 Task: Open Card Card0000000228 in Board Board0000000057 in Workspace WS0000000019 in Trello. Add Member Email0000000076 to Card Card0000000228 in Board Board0000000057 in Workspace WS0000000019 in Trello. Add Red Label titled Label0000000228 to Card Card0000000228 in Board Board0000000057 in Workspace WS0000000019 in Trello. Add Checklist CL0000000228 to Card Card0000000228 in Board Board0000000057 in Workspace WS0000000019 in Trello. Add Dates with Start Date as Nov 01 2023 and Due Date as Nov 30 2023 to Card Card0000000228 in Board Board0000000057 in Workspace WS0000000019 in Trello
Action: Mouse moved to (533, 567)
Screenshot: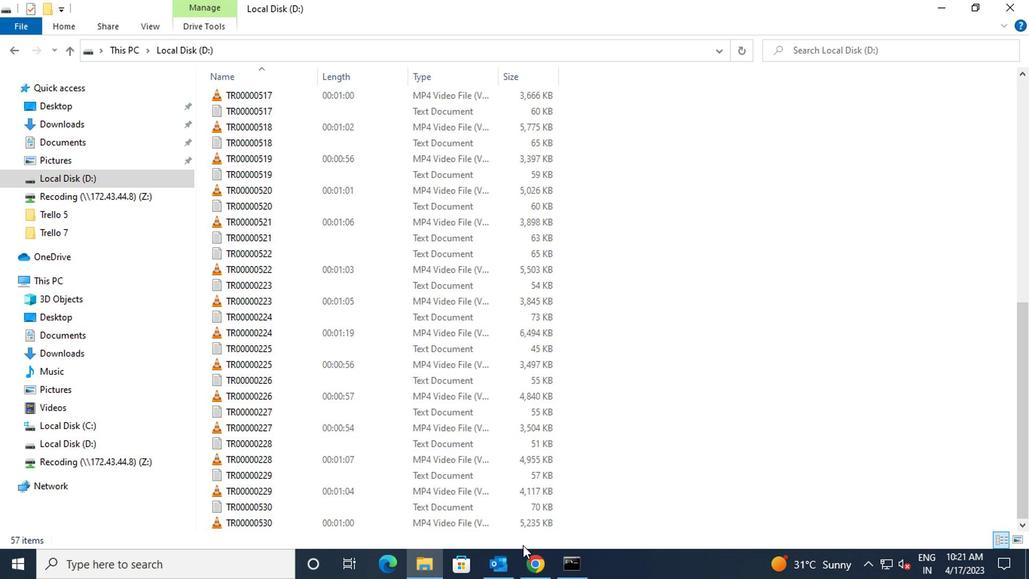 
Action: Mouse pressed left at (533, 567)
Screenshot: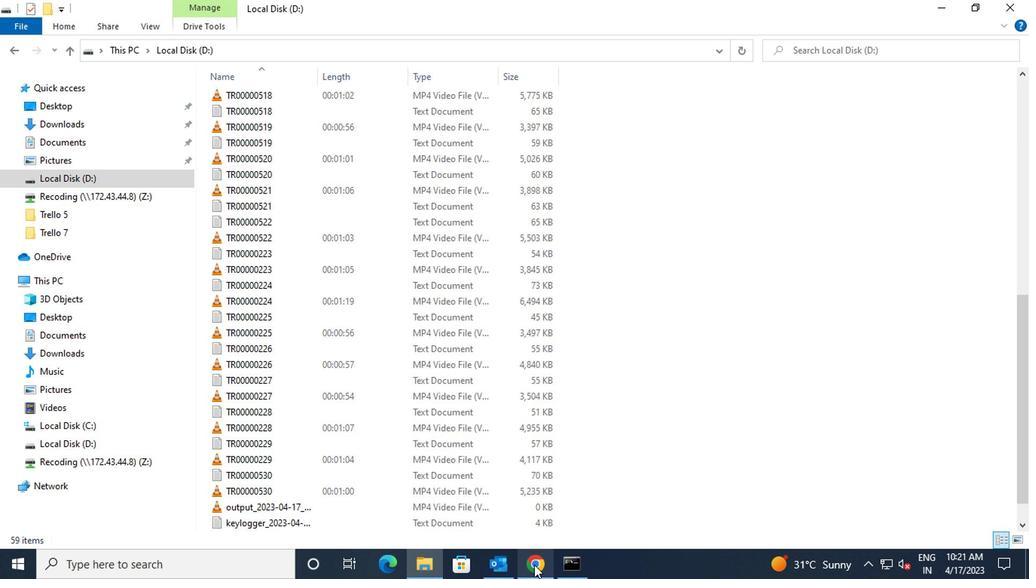 
Action: Mouse moved to (388, 471)
Screenshot: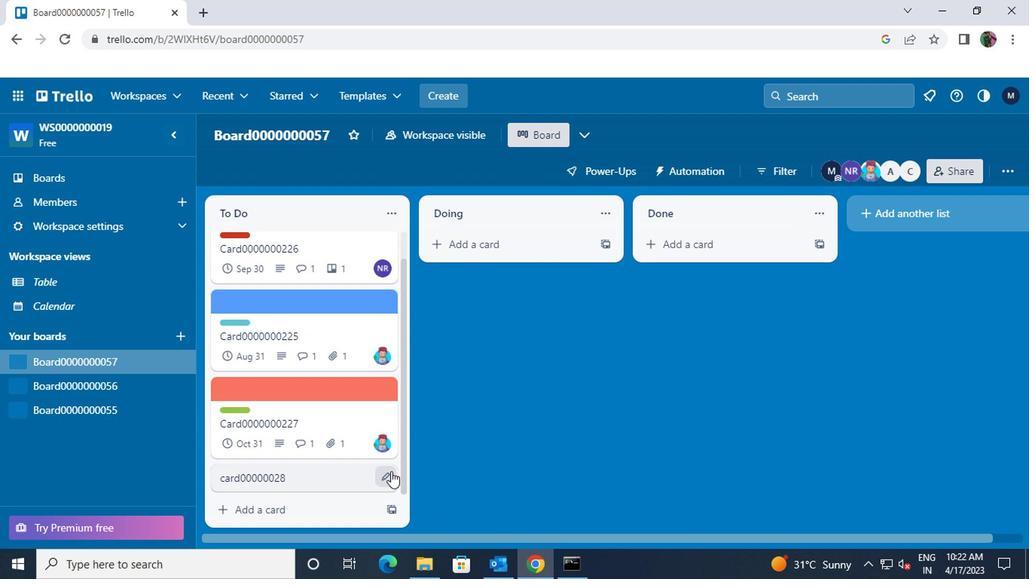 
Action: Mouse pressed left at (388, 471)
Screenshot: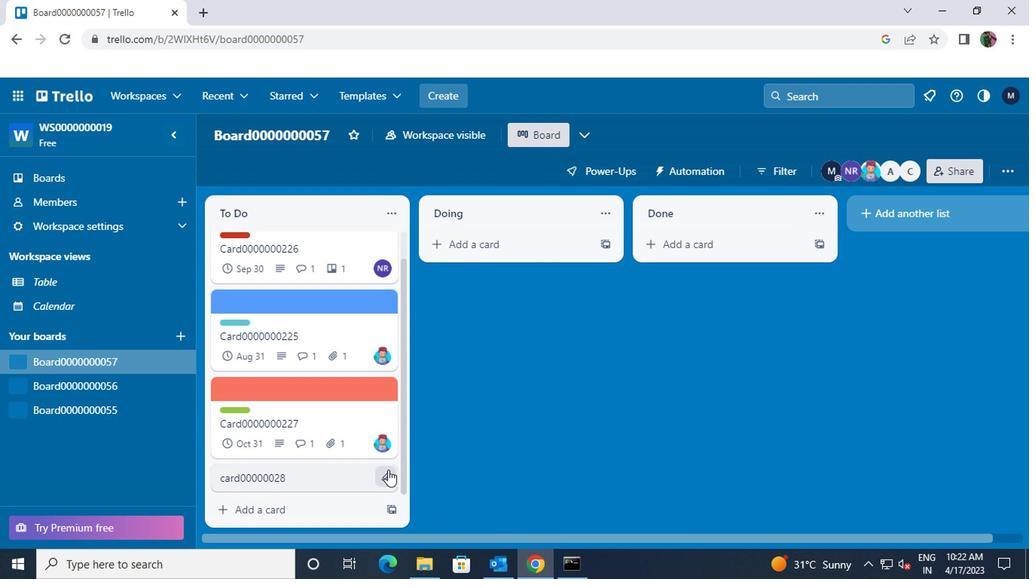 
Action: Mouse moved to (428, 343)
Screenshot: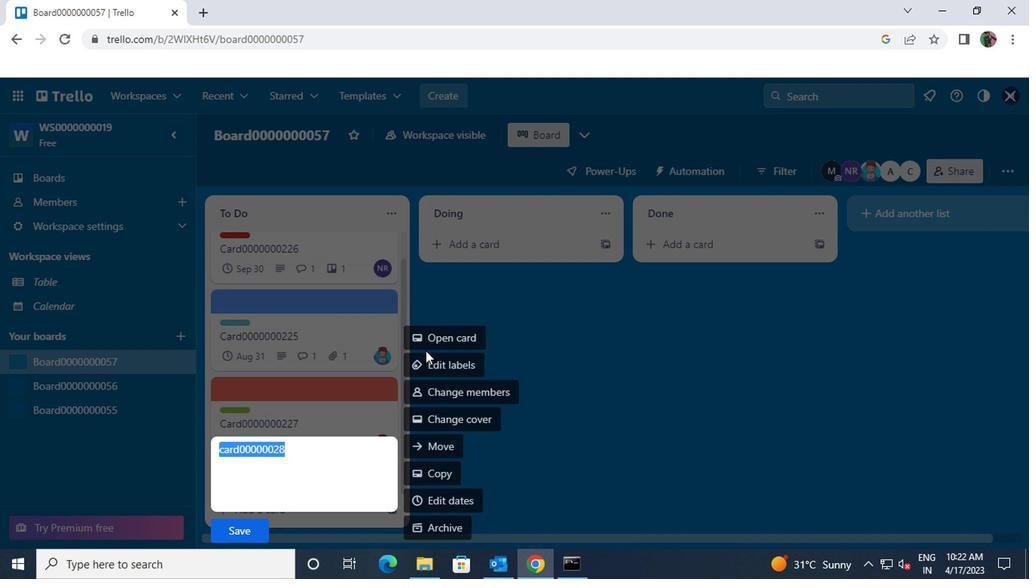 
Action: Mouse pressed left at (428, 343)
Screenshot: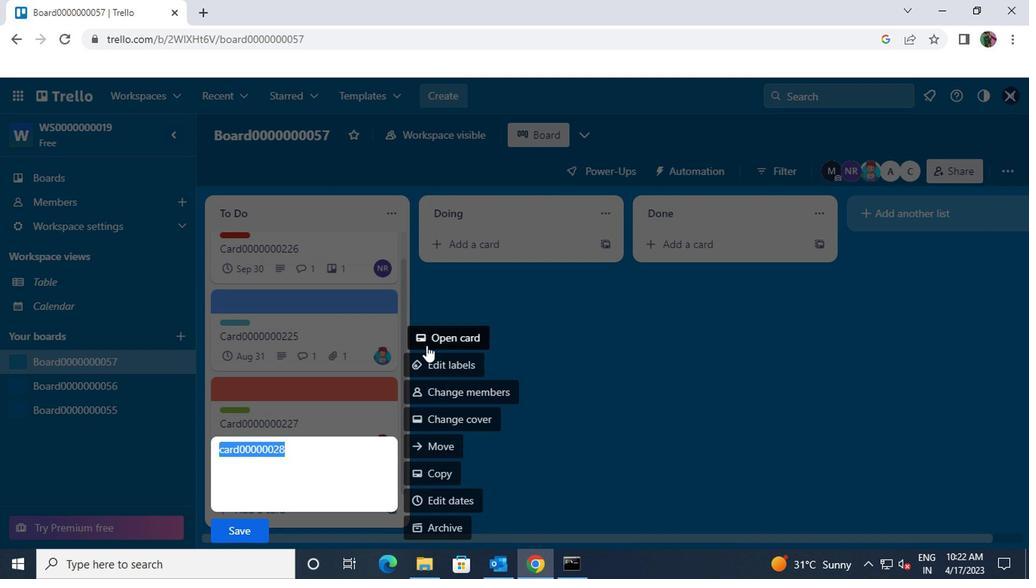 
Action: Mouse moved to (679, 205)
Screenshot: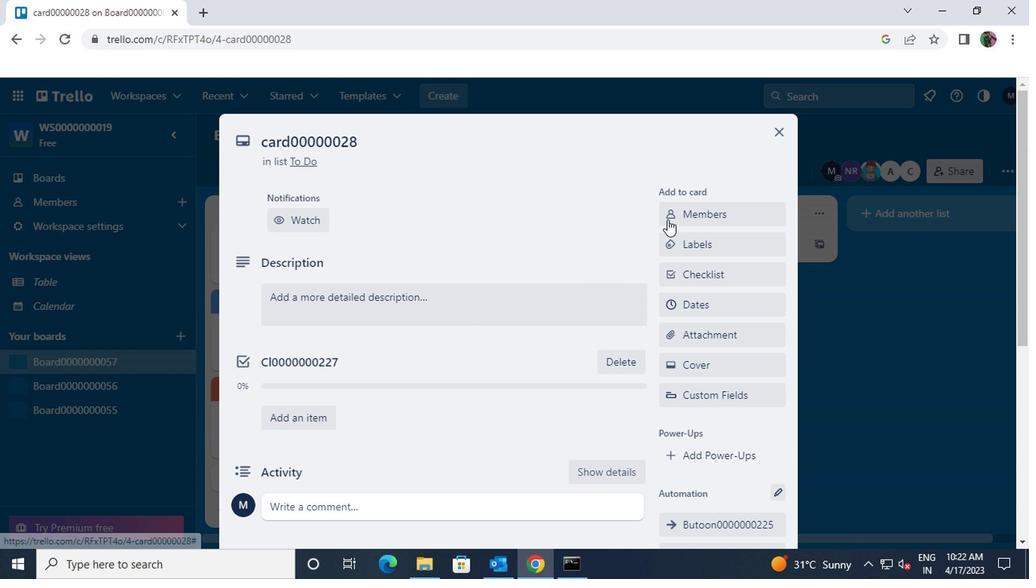
Action: Mouse pressed left at (679, 205)
Screenshot: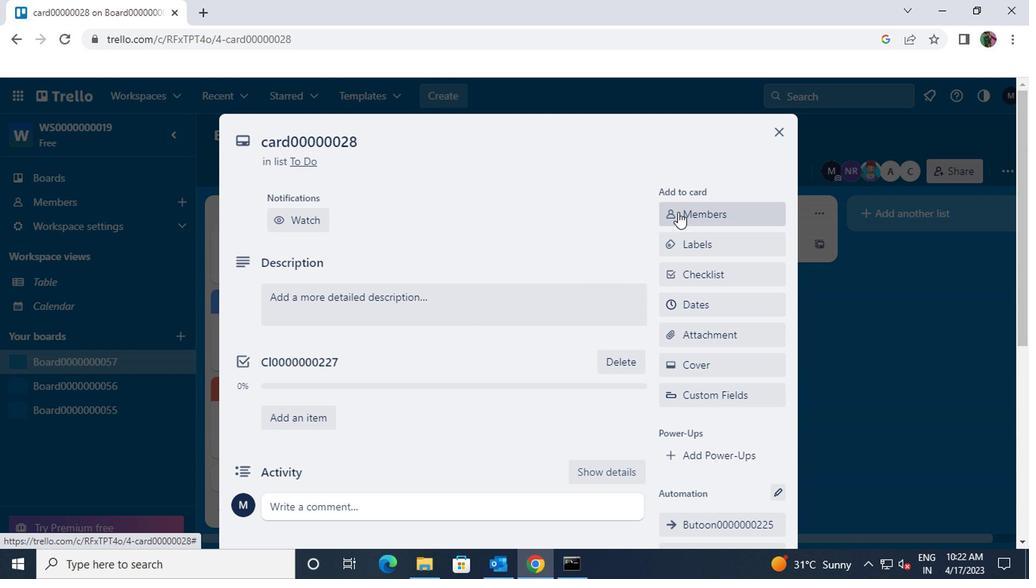 
Action: Key pressed carstreet791<Key.shift>@GMAIL.COM
Screenshot: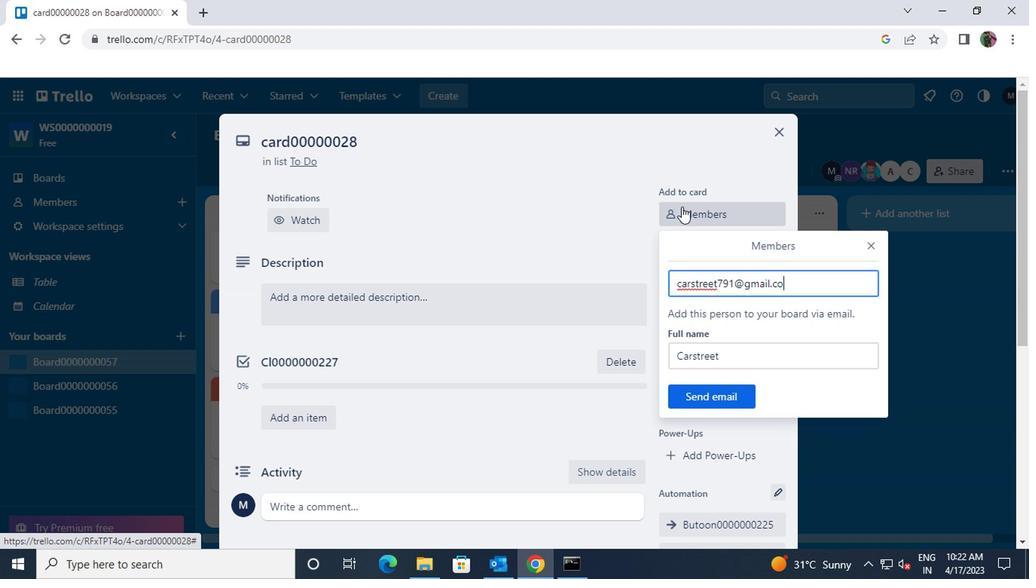 
Action: Mouse moved to (707, 395)
Screenshot: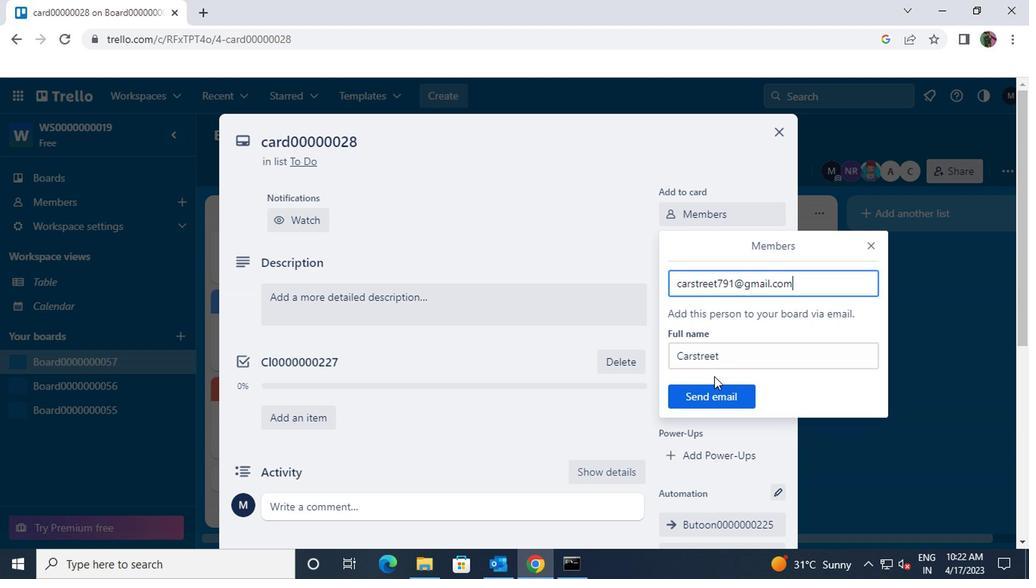 
Action: Mouse pressed left at (707, 395)
Screenshot: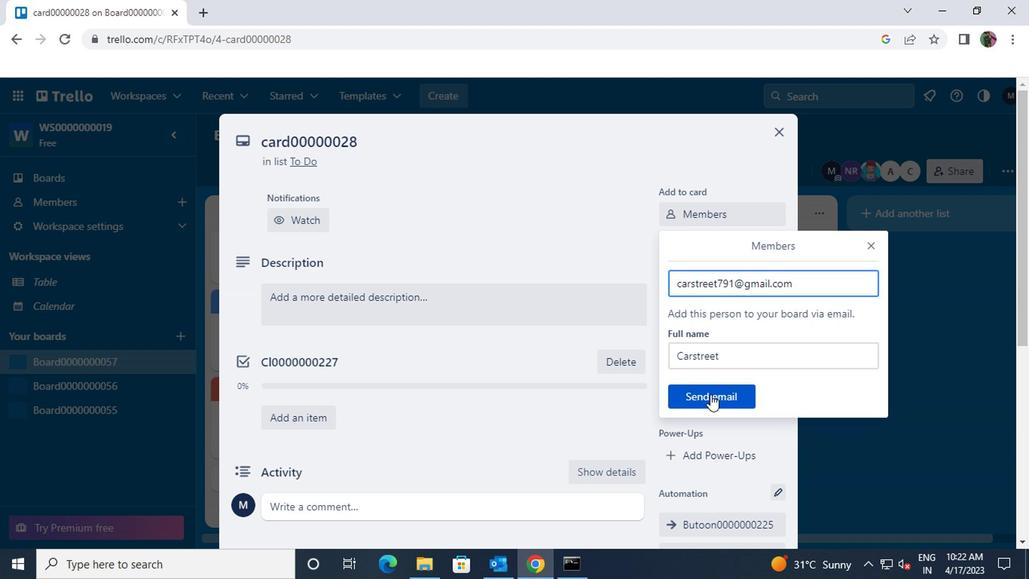 
Action: Mouse moved to (714, 246)
Screenshot: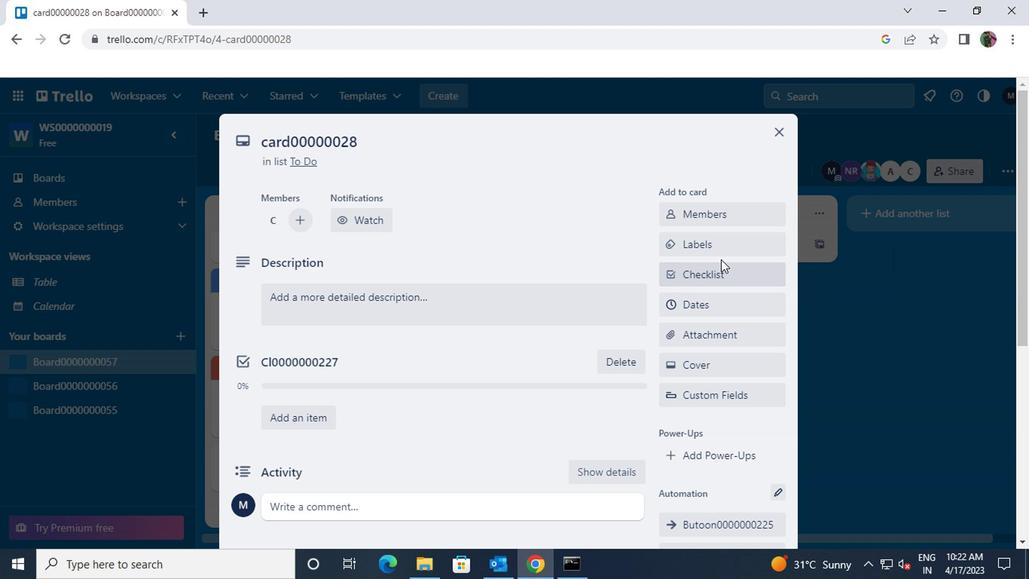 
Action: Mouse pressed left at (714, 246)
Screenshot: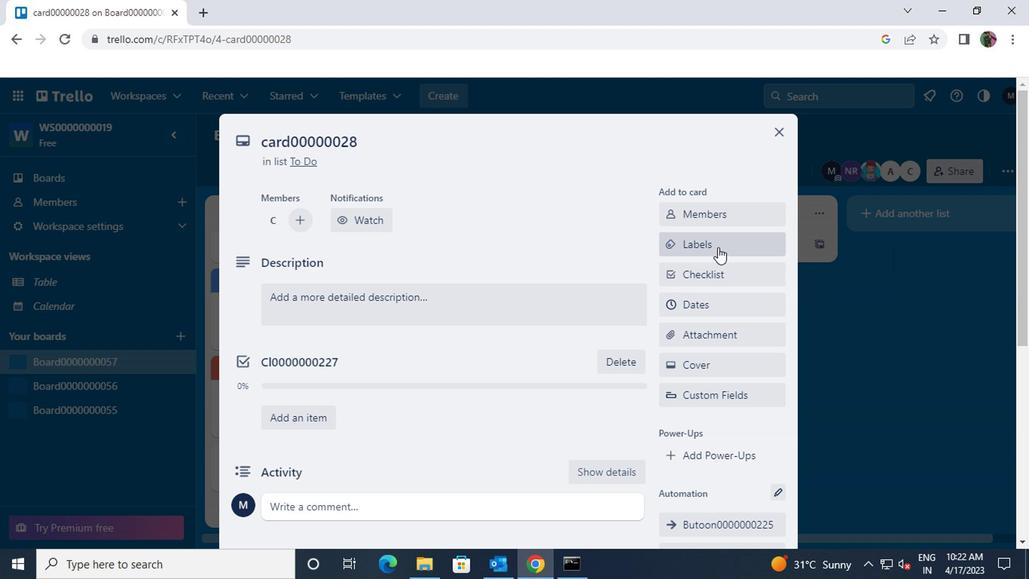 
Action: Mouse moved to (715, 257)
Screenshot: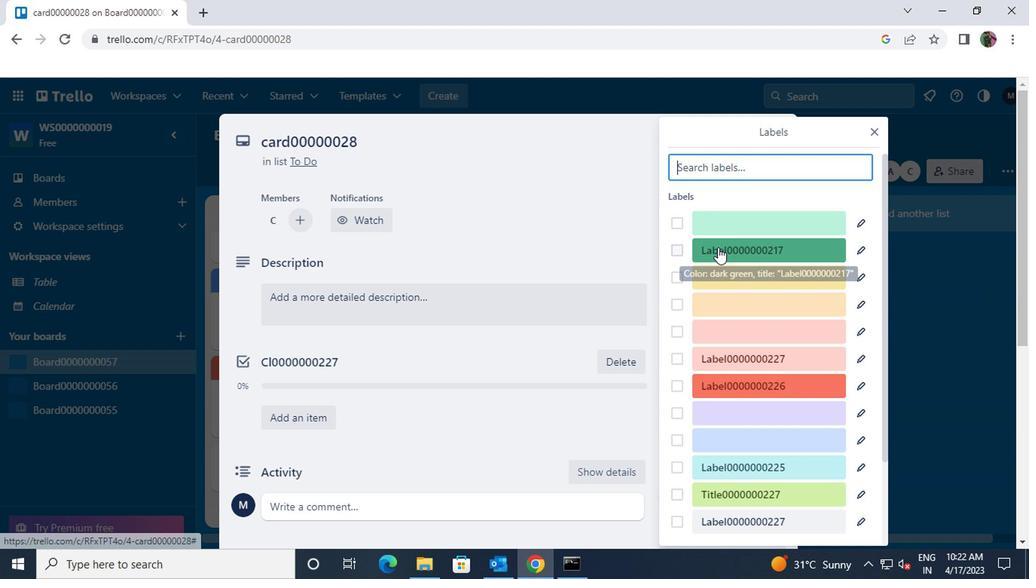 
Action: Mouse scrolled (715, 256) with delta (0, 0)
Screenshot: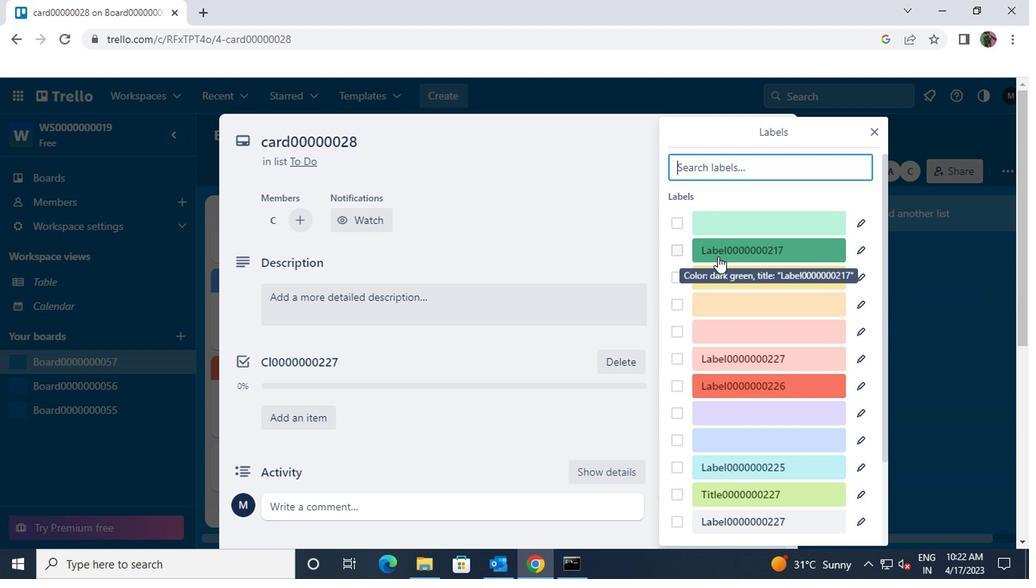 
Action: Mouse moved to (715, 257)
Screenshot: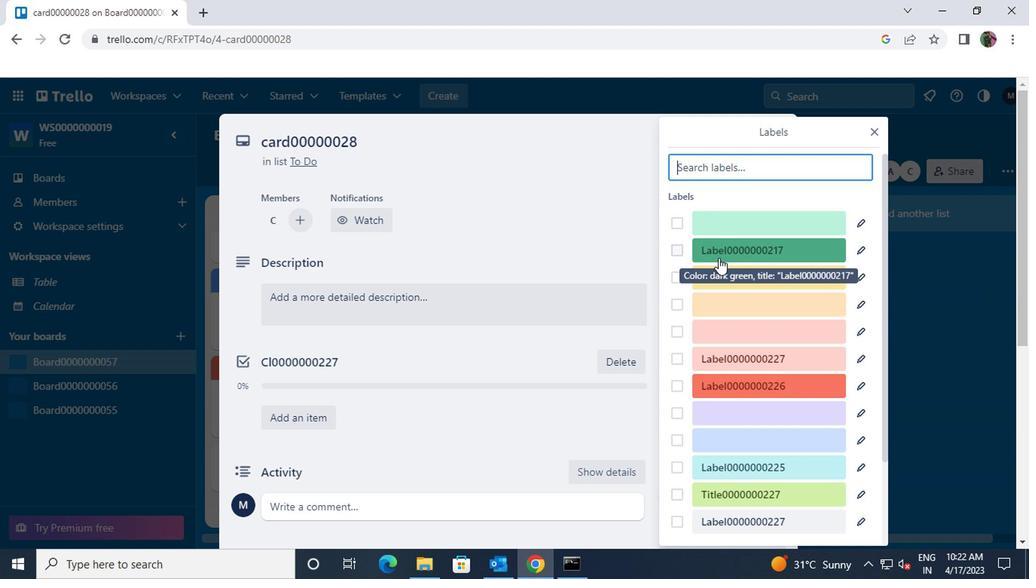 
Action: Mouse scrolled (715, 256) with delta (0, 0)
Screenshot: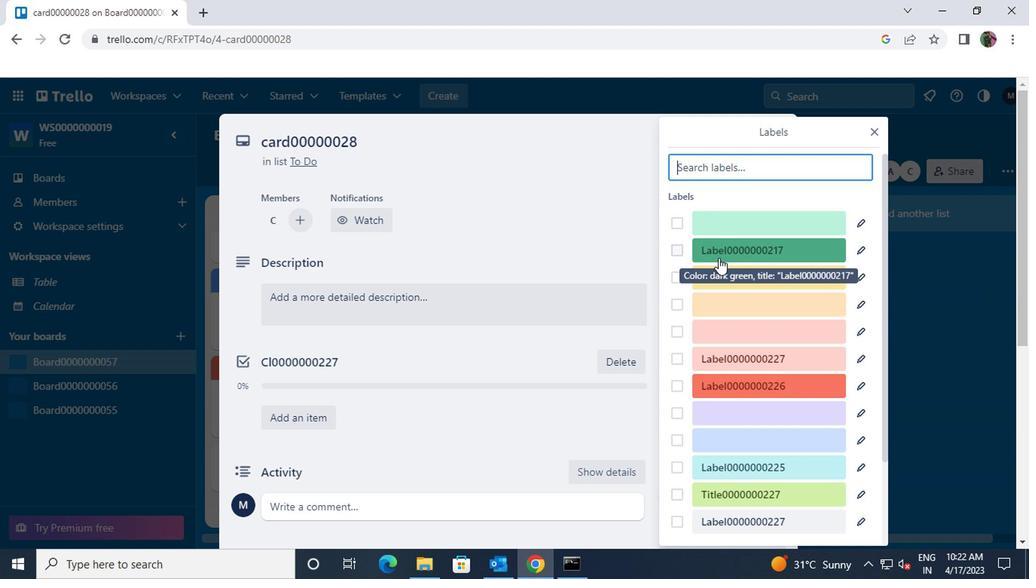 
Action: Mouse moved to (719, 264)
Screenshot: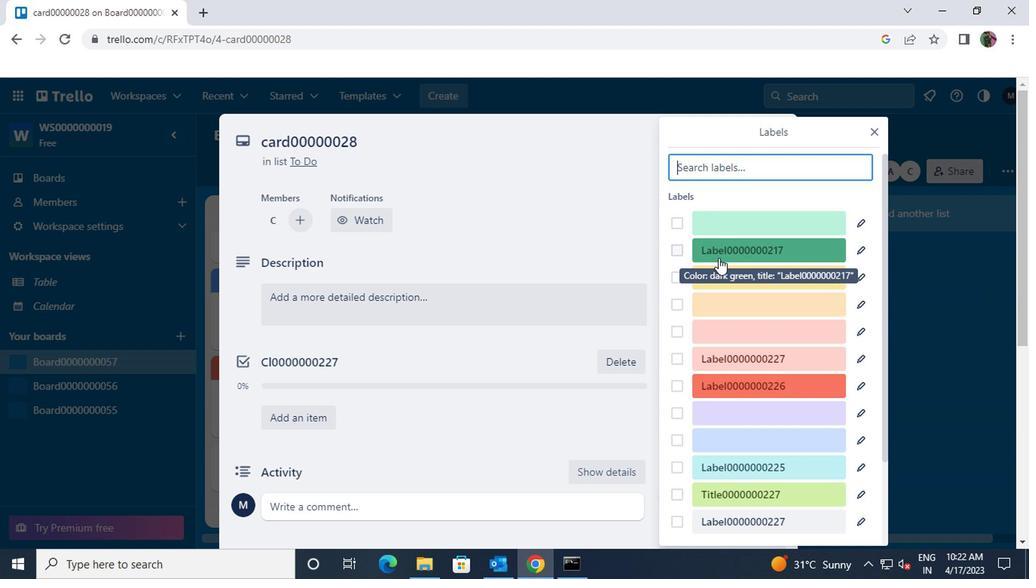 
Action: Mouse scrolled (719, 263) with delta (0, 0)
Screenshot: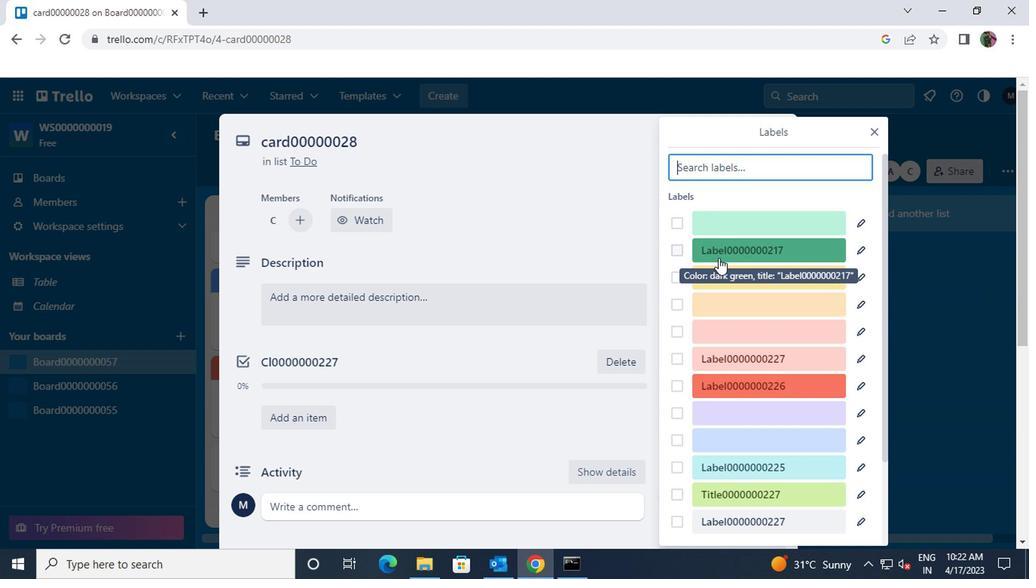 
Action: Mouse moved to (720, 264)
Screenshot: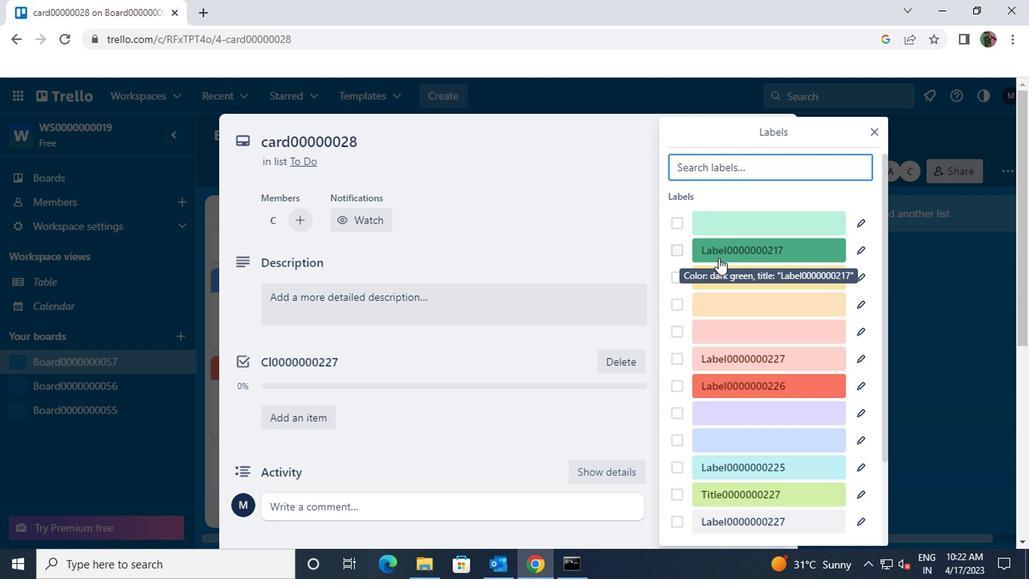
Action: Mouse scrolled (720, 263) with delta (0, 0)
Screenshot: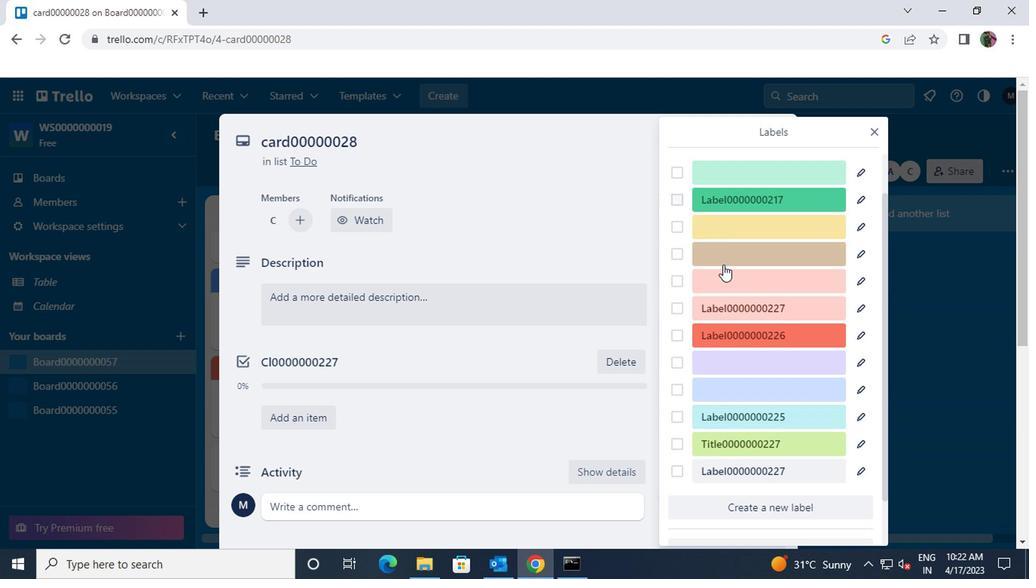 
Action: Mouse scrolled (720, 263) with delta (0, 0)
Screenshot: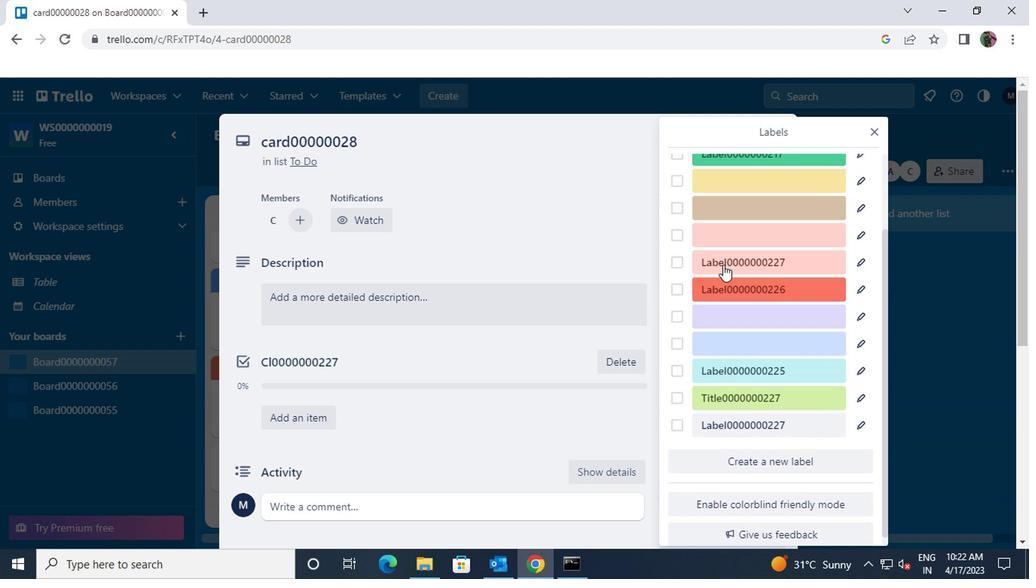 
Action: Mouse moved to (764, 454)
Screenshot: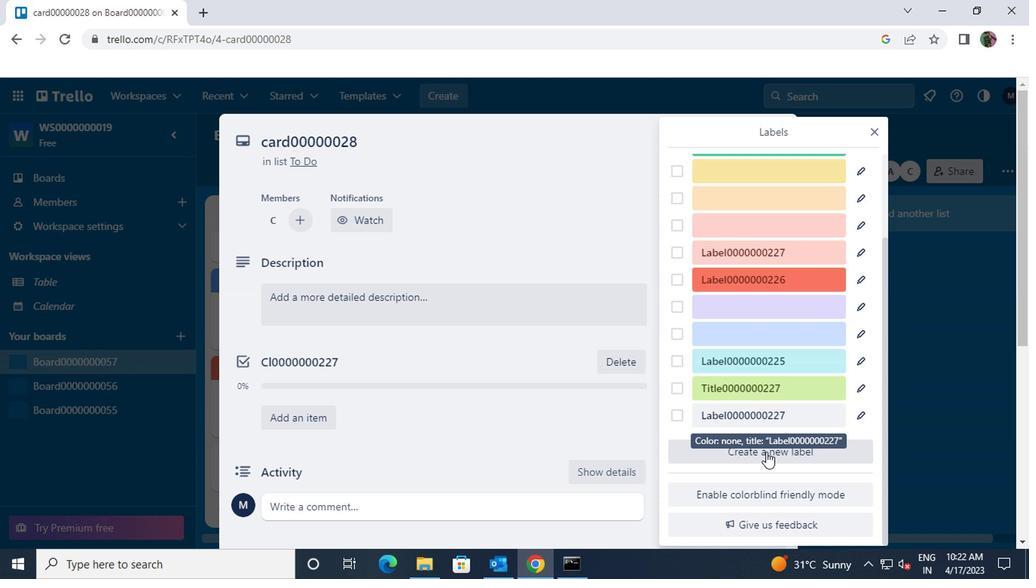 
Action: Mouse pressed left at (764, 454)
Screenshot: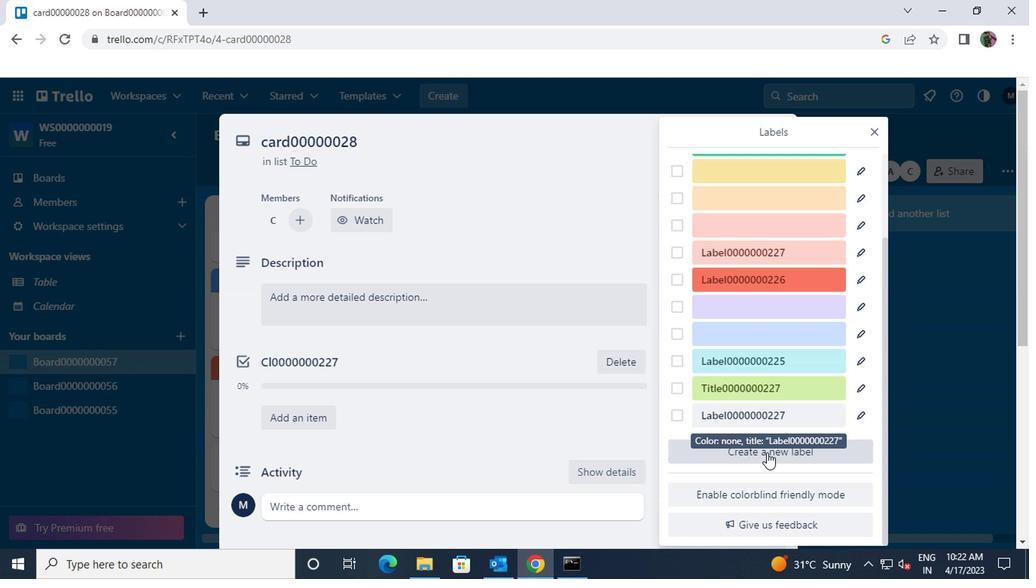 
Action: Mouse moved to (694, 246)
Screenshot: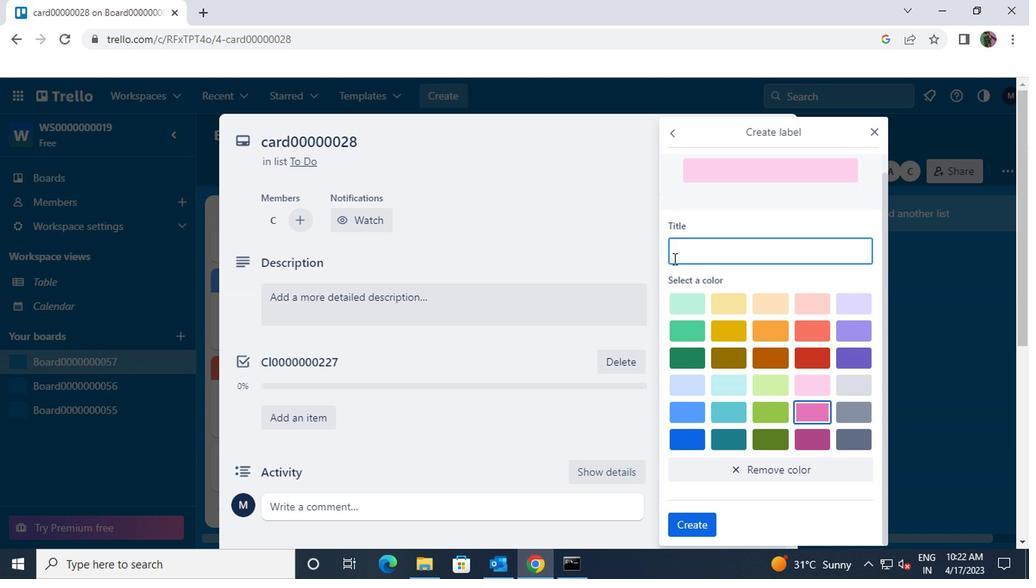 
Action: Key pressed LABEL0000000228
Screenshot: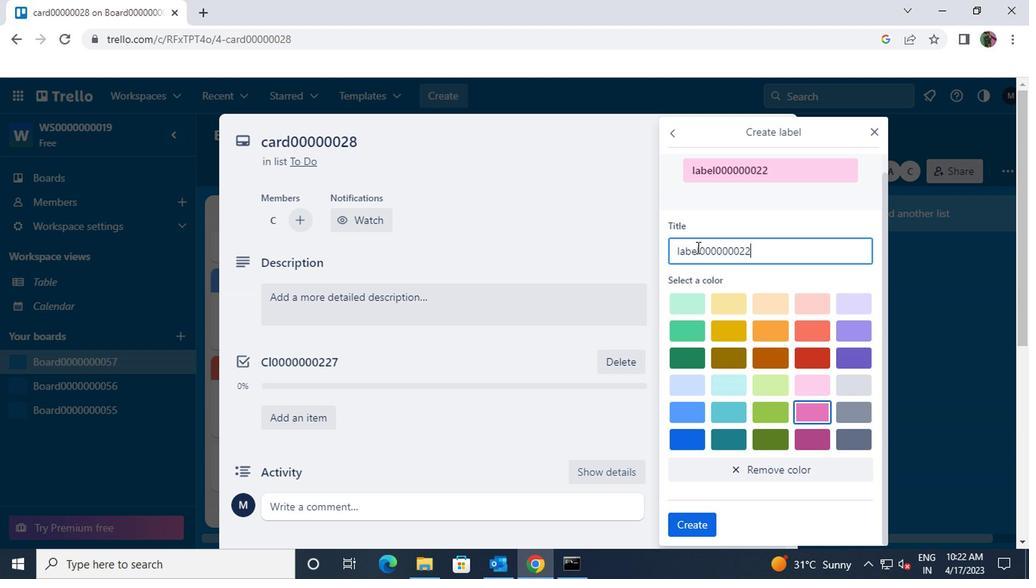
Action: Mouse moved to (813, 367)
Screenshot: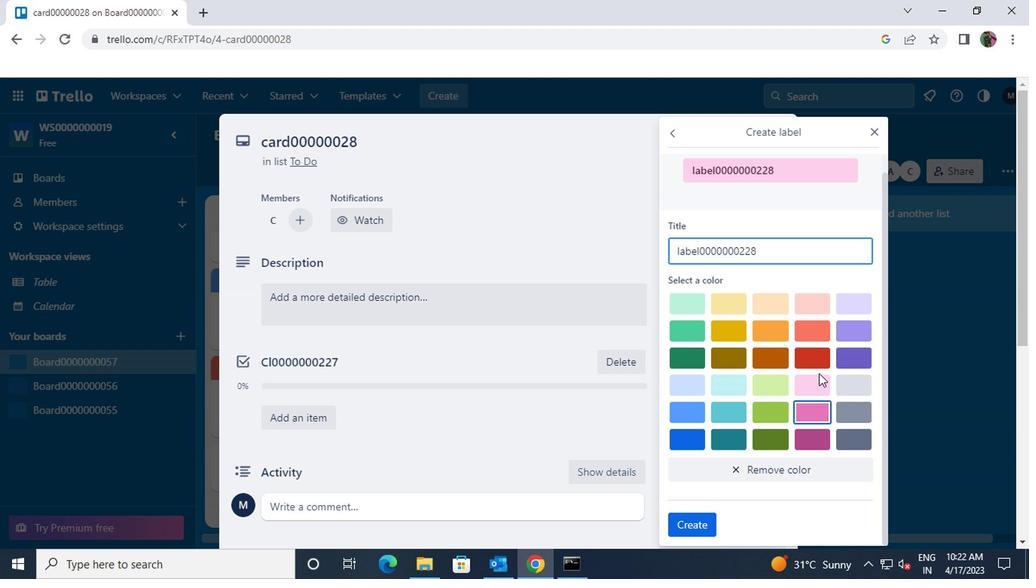 
Action: Mouse pressed left at (813, 367)
Screenshot: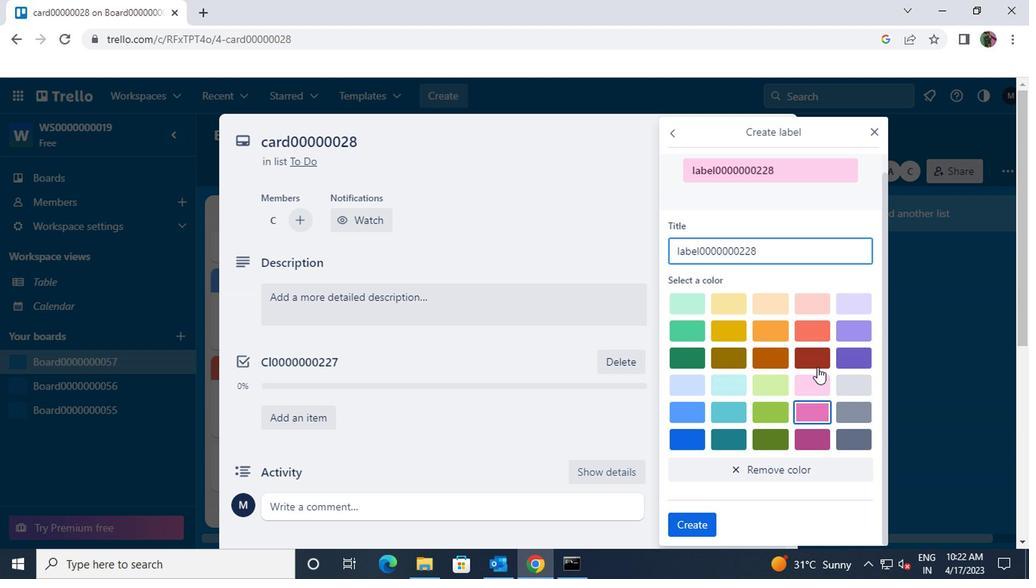 
Action: Mouse moved to (808, 367)
Screenshot: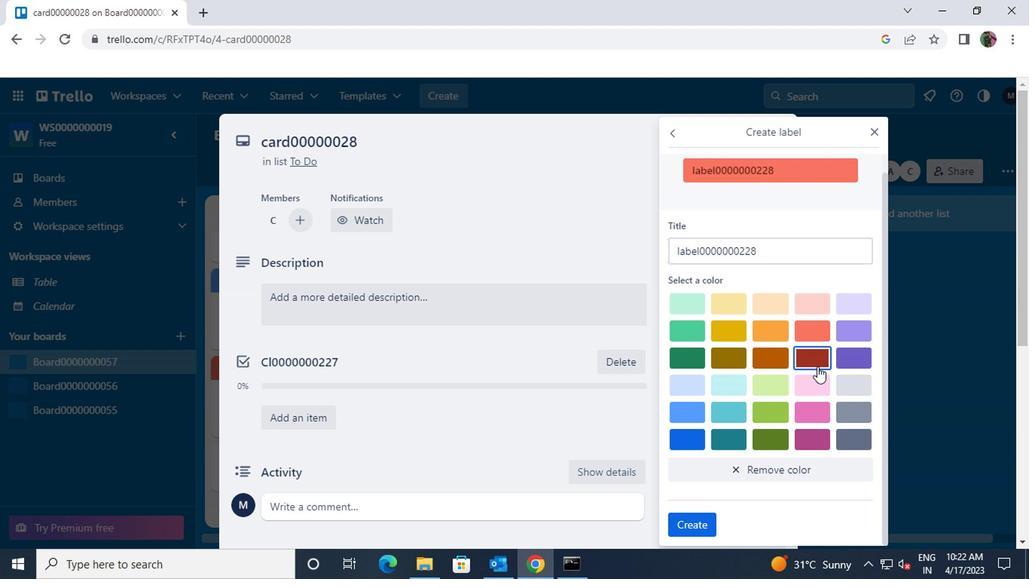 
Action: Mouse scrolled (808, 367) with delta (0, 0)
Screenshot: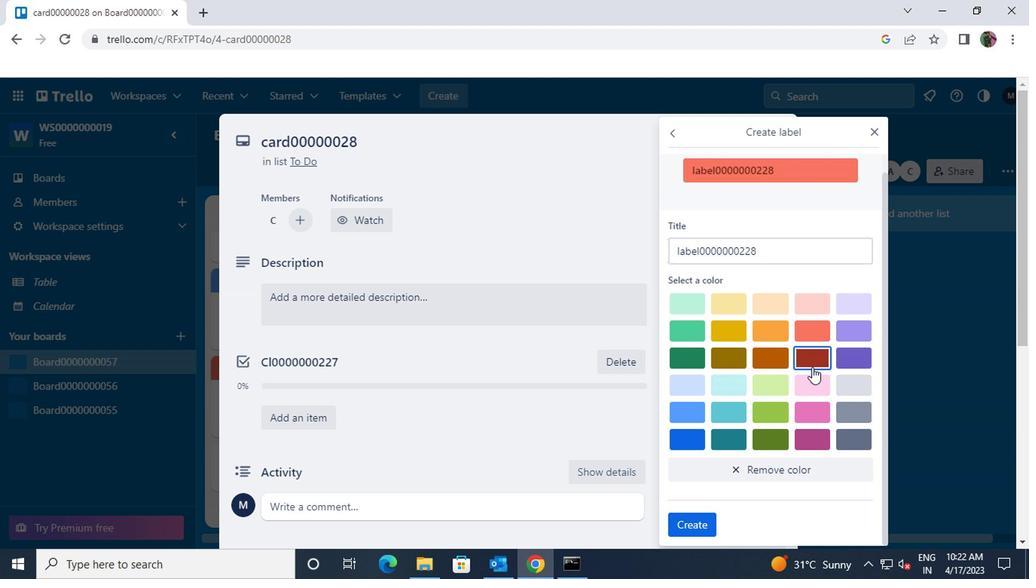 
Action: Mouse scrolled (808, 367) with delta (0, 0)
Screenshot: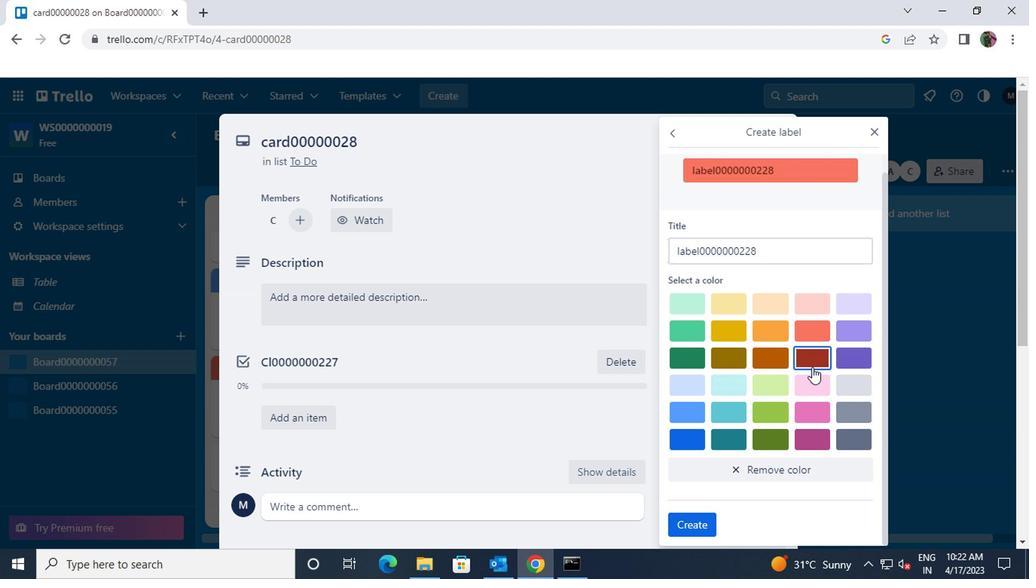
Action: Mouse moved to (704, 518)
Screenshot: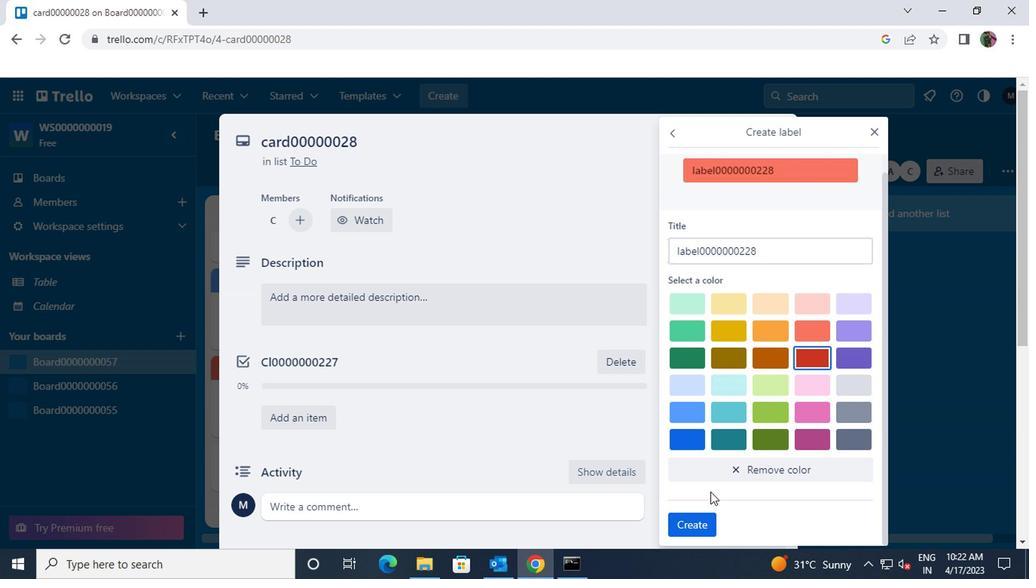 
Action: Mouse pressed left at (704, 518)
Screenshot: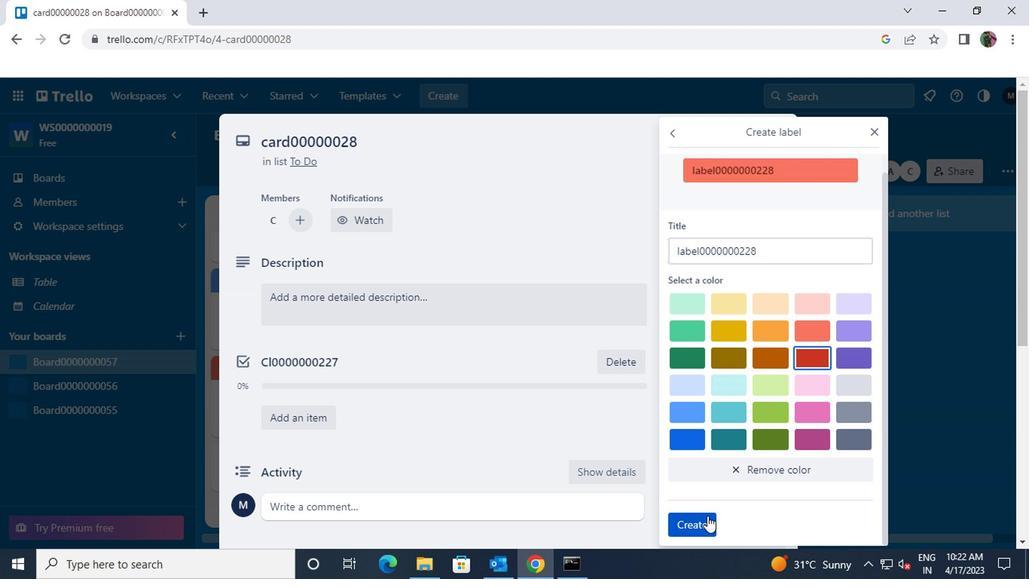 
Action: Mouse moved to (868, 132)
Screenshot: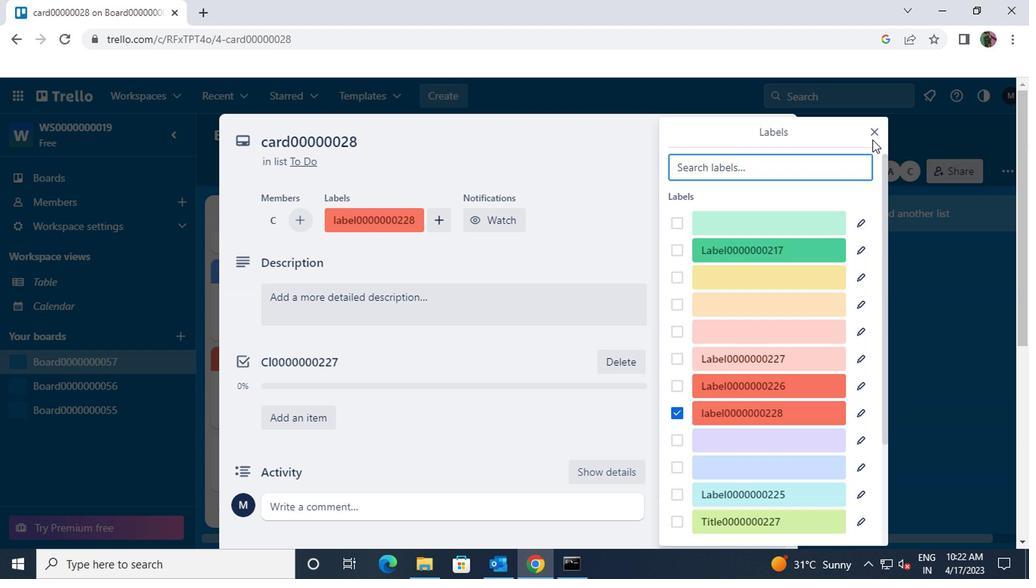 
Action: Mouse pressed left at (868, 132)
Screenshot: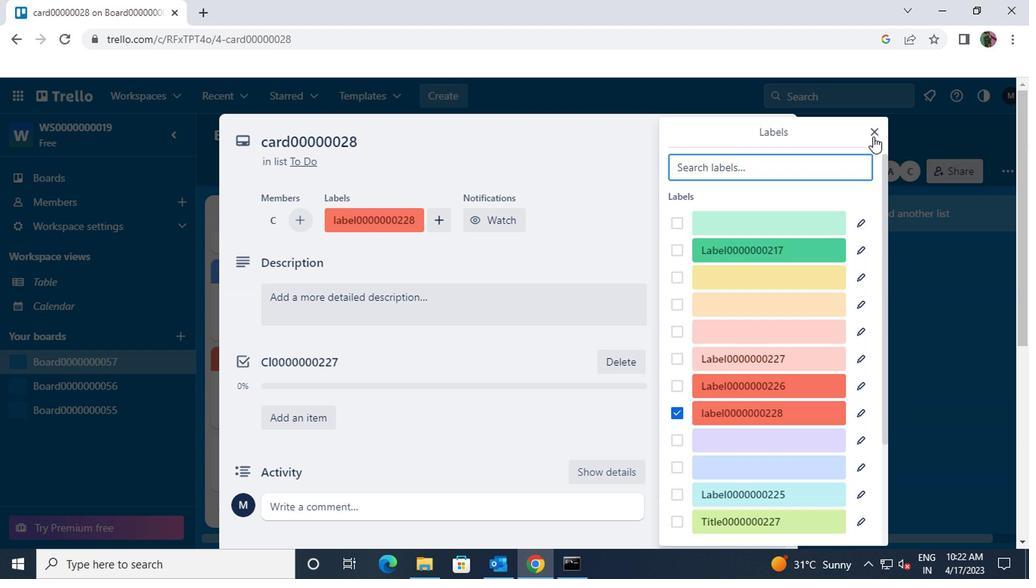 
Action: Mouse moved to (734, 267)
Screenshot: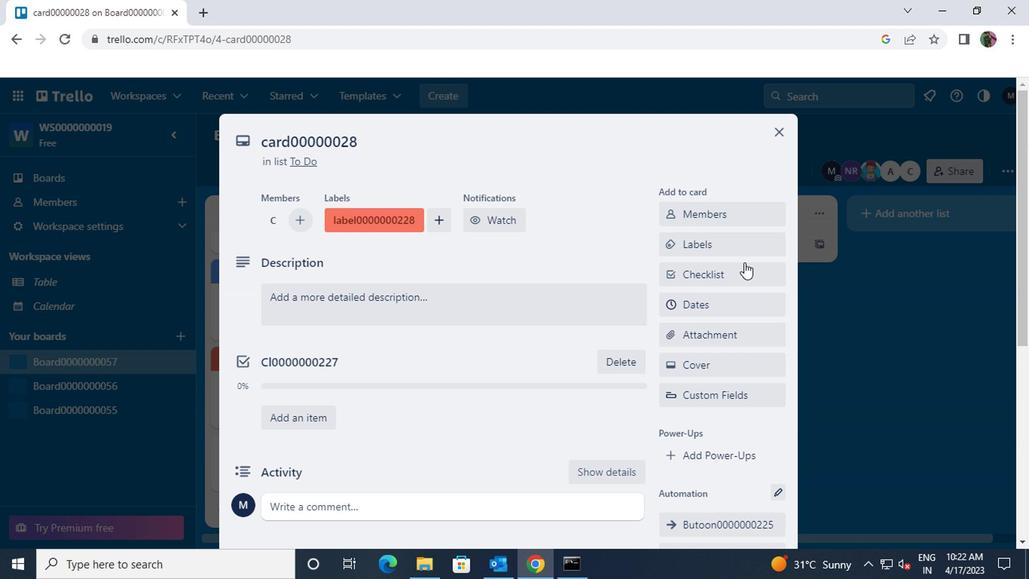 
Action: Mouse pressed left at (734, 267)
Screenshot: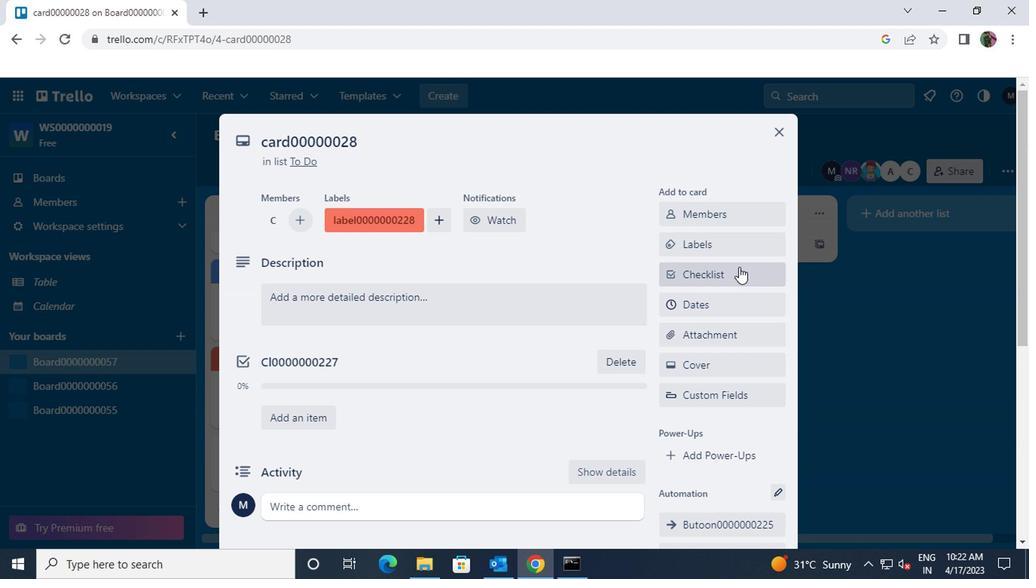 
Action: Key pressed <Key.shift>CL0000000228
Screenshot: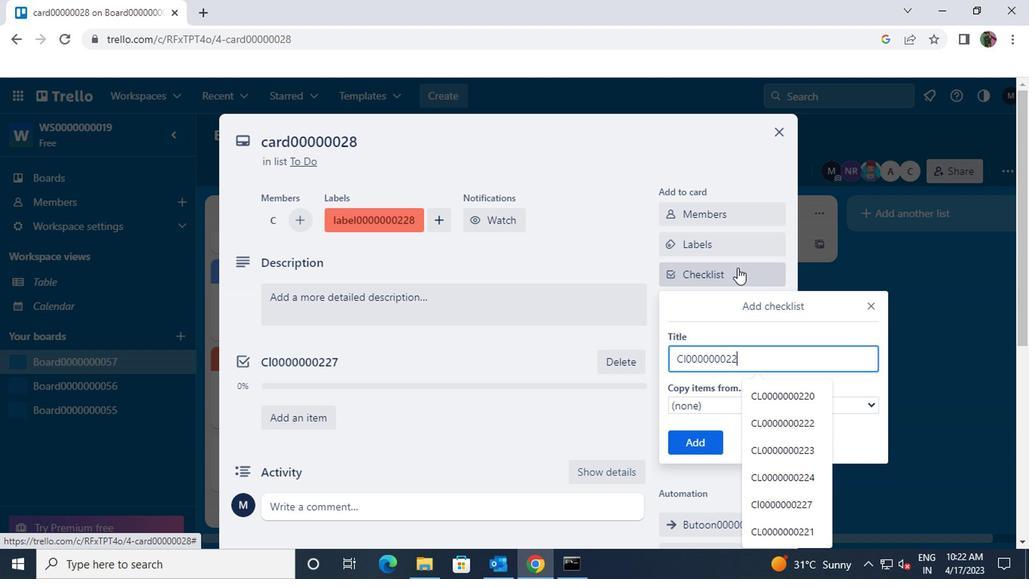 
Action: Mouse moved to (688, 445)
Screenshot: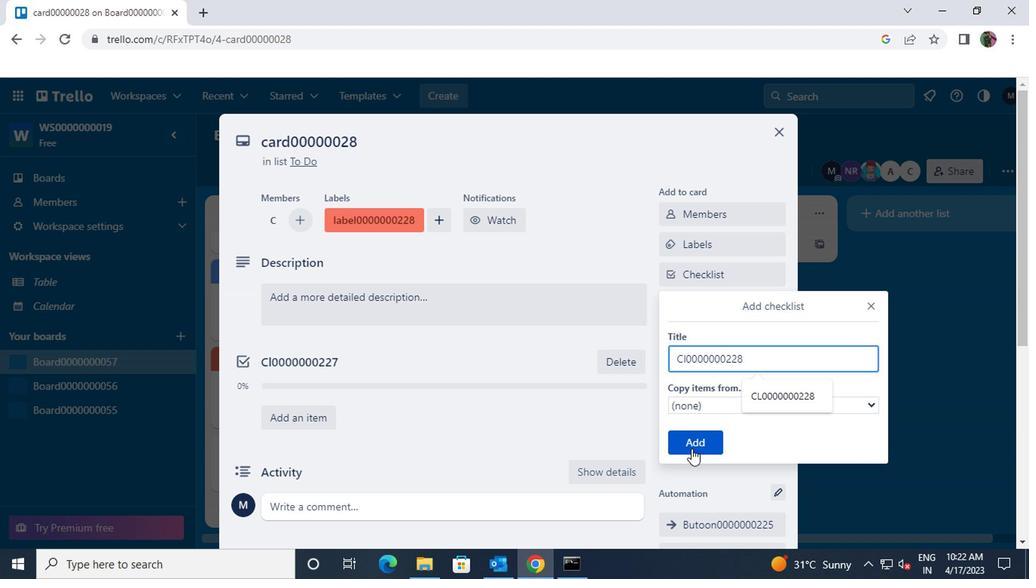 
Action: Mouse pressed left at (688, 445)
Screenshot: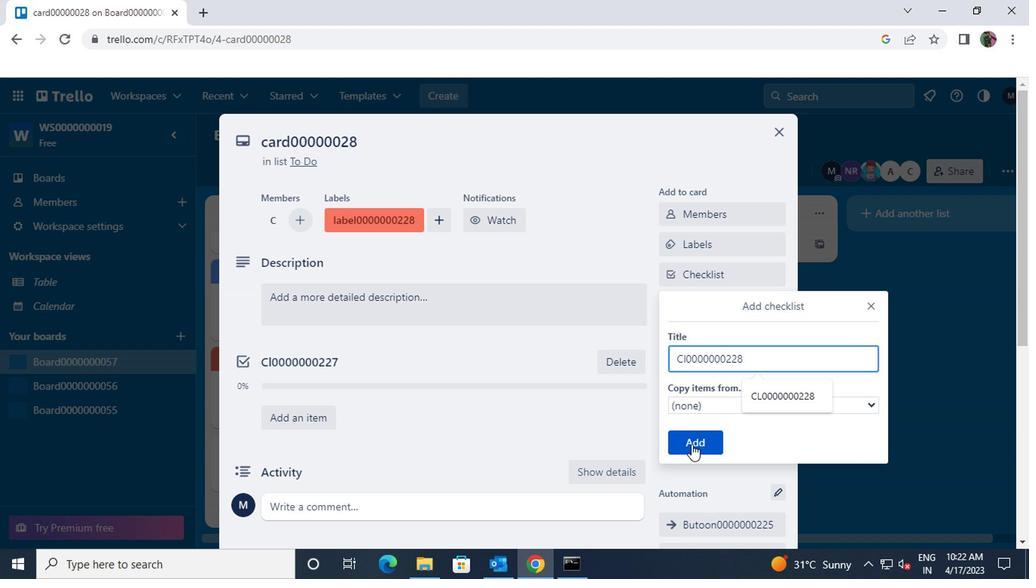 
Action: Mouse moved to (703, 307)
Screenshot: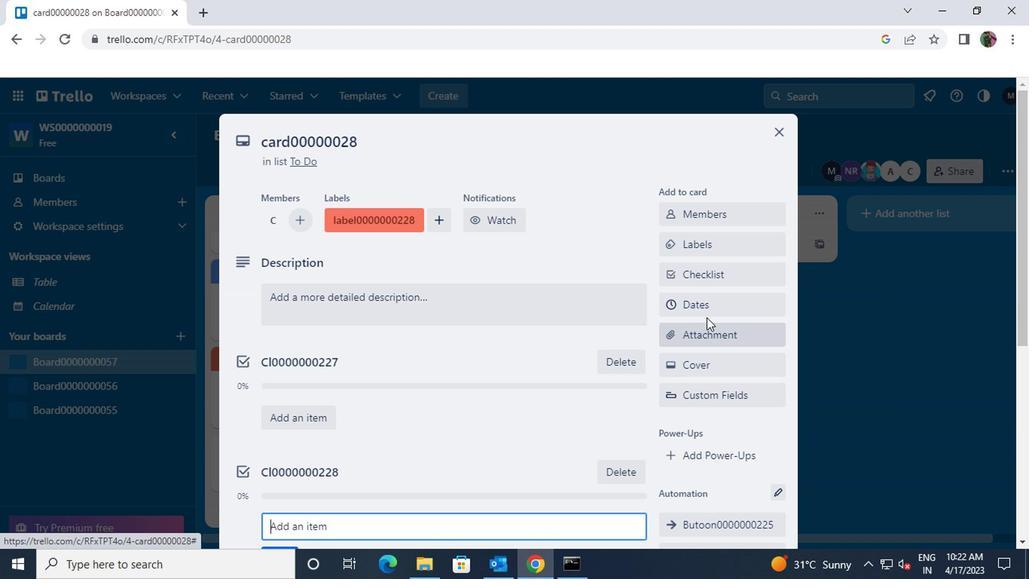 
Action: Mouse pressed left at (703, 307)
Screenshot: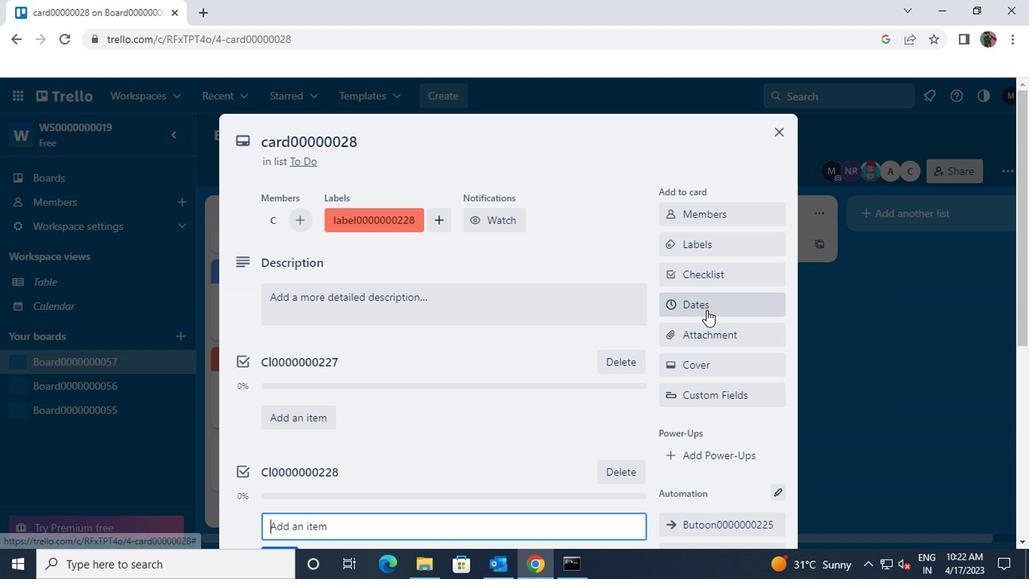 
Action: Mouse moved to (760, 229)
Screenshot: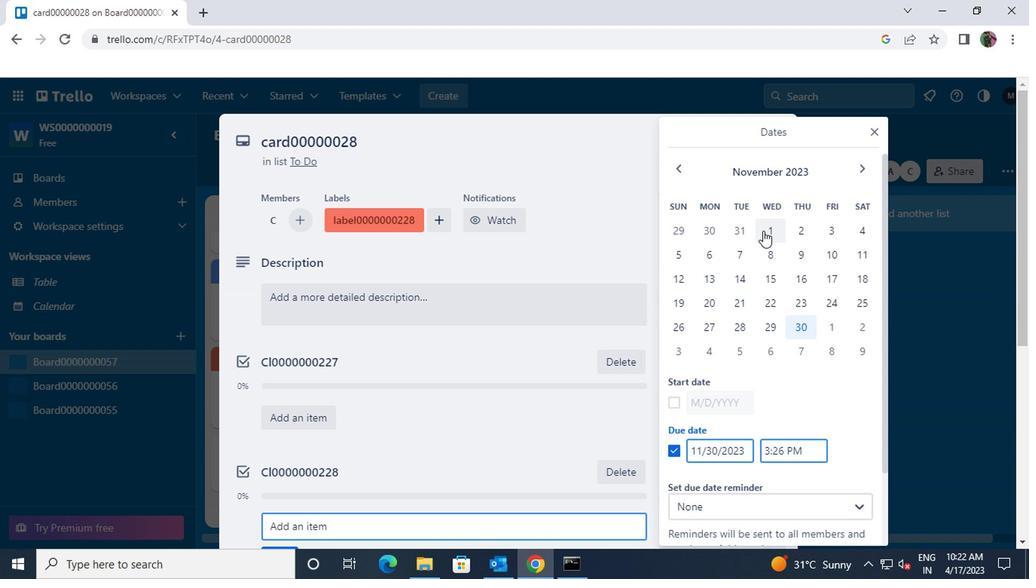 
Action: Mouse pressed left at (760, 229)
Screenshot: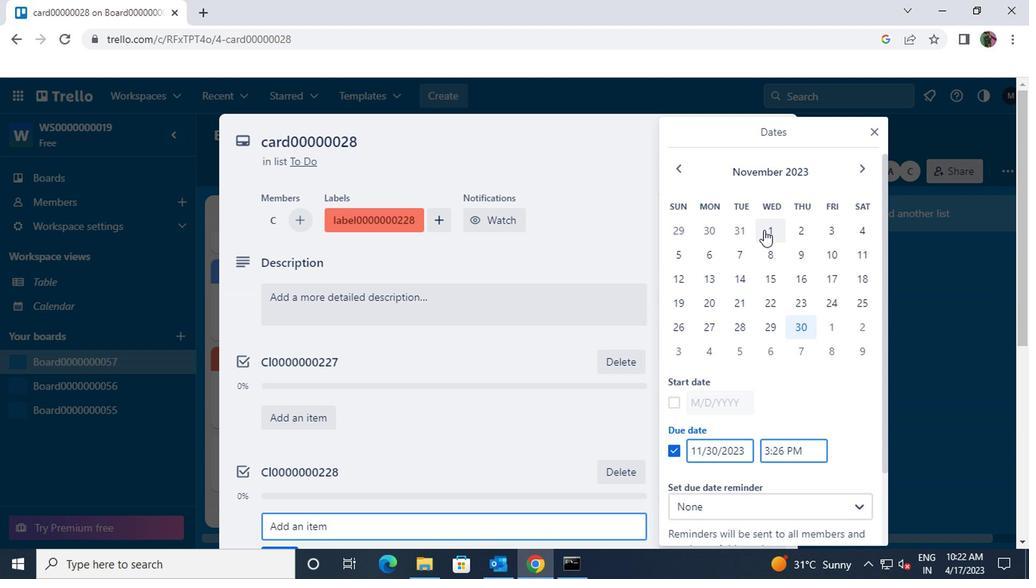 
Action: Mouse moved to (799, 324)
Screenshot: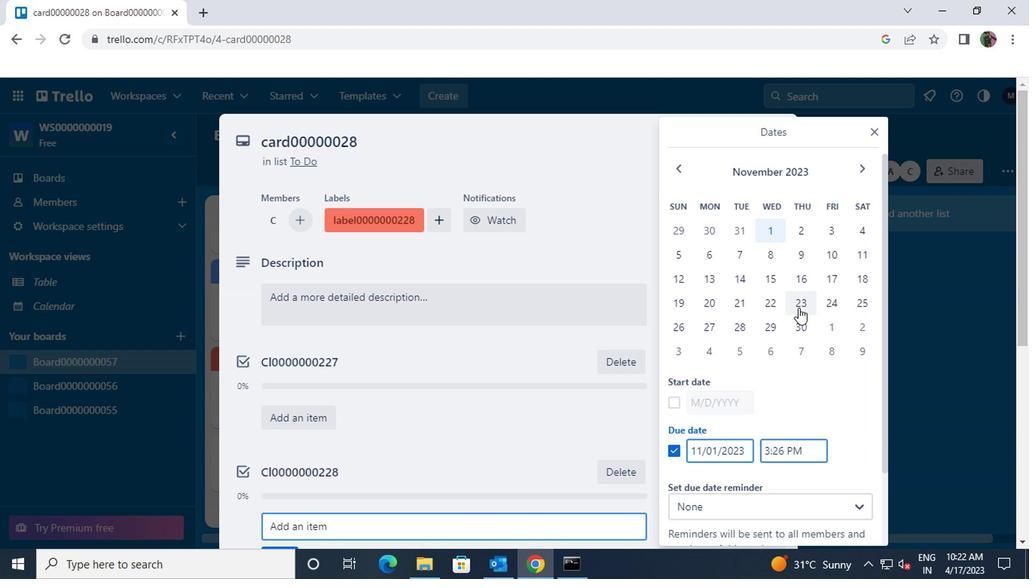 
Action: Mouse pressed left at (799, 324)
Screenshot: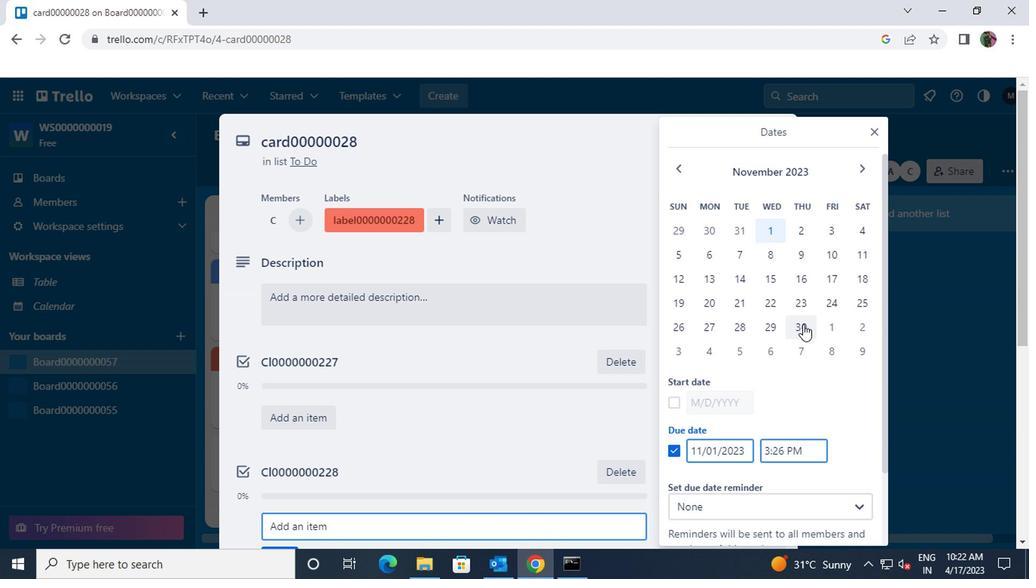 
Action: Mouse scrolled (799, 323) with delta (0, 0)
Screenshot: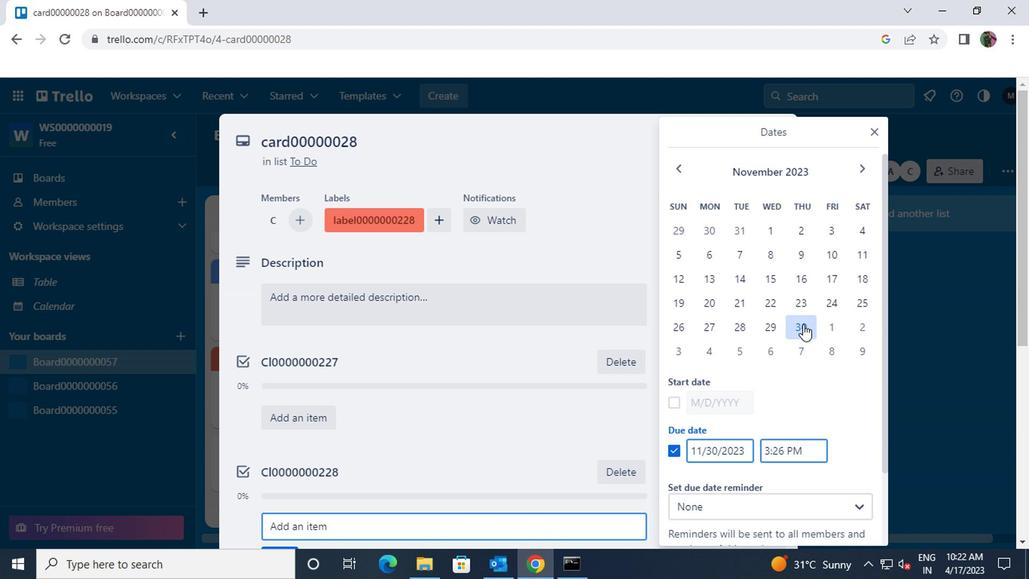 
Action: Mouse scrolled (799, 323) with delta (0, 0)
Screenshot: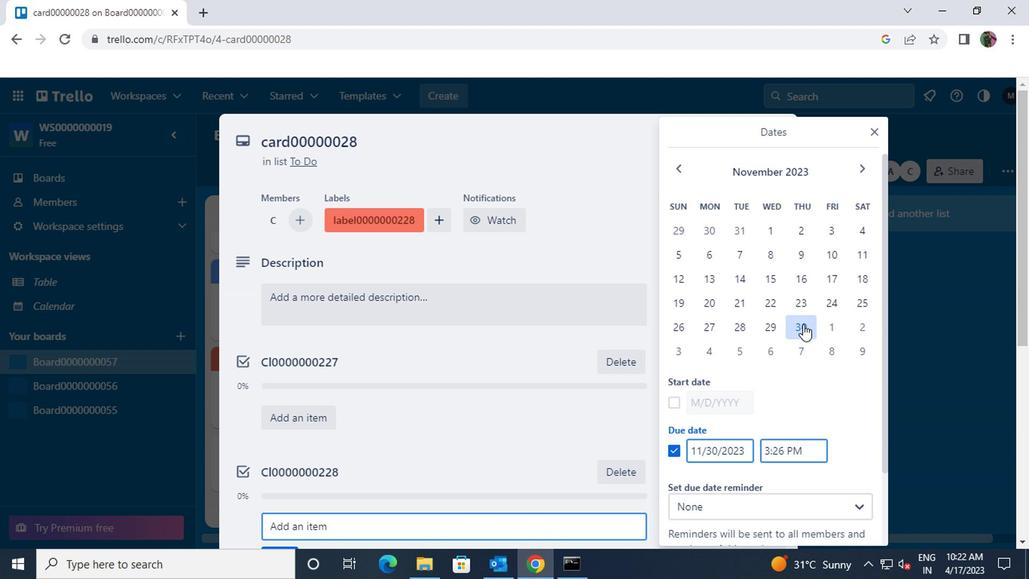 
Action: Mouse scrolled (799, 323) with delta (0, 0)
Screenshot: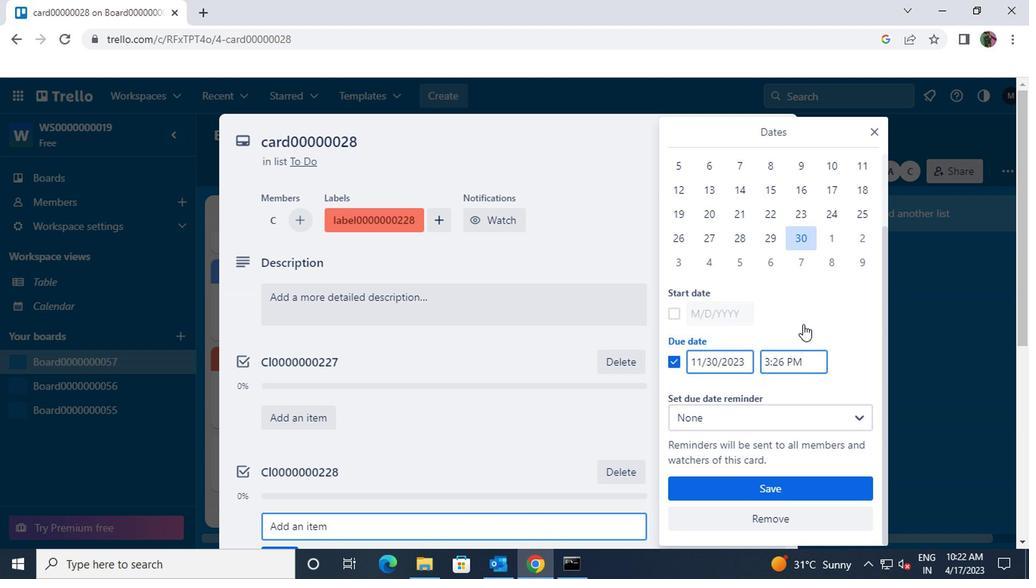 
Action: Mouse moved to (766, 489)
Screenshot: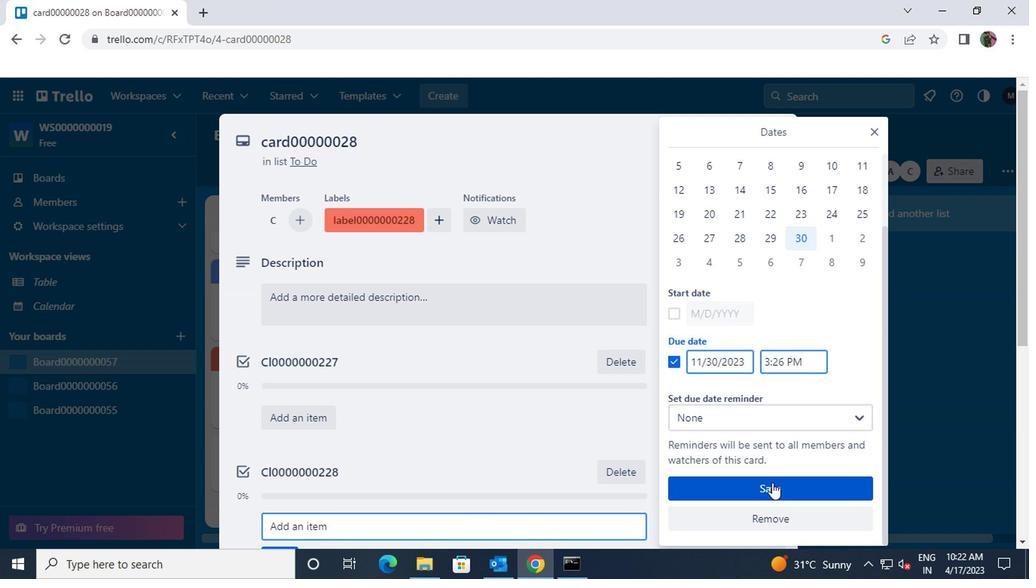 
Action: Mouse pressed left at (766, 489)
Screenshot: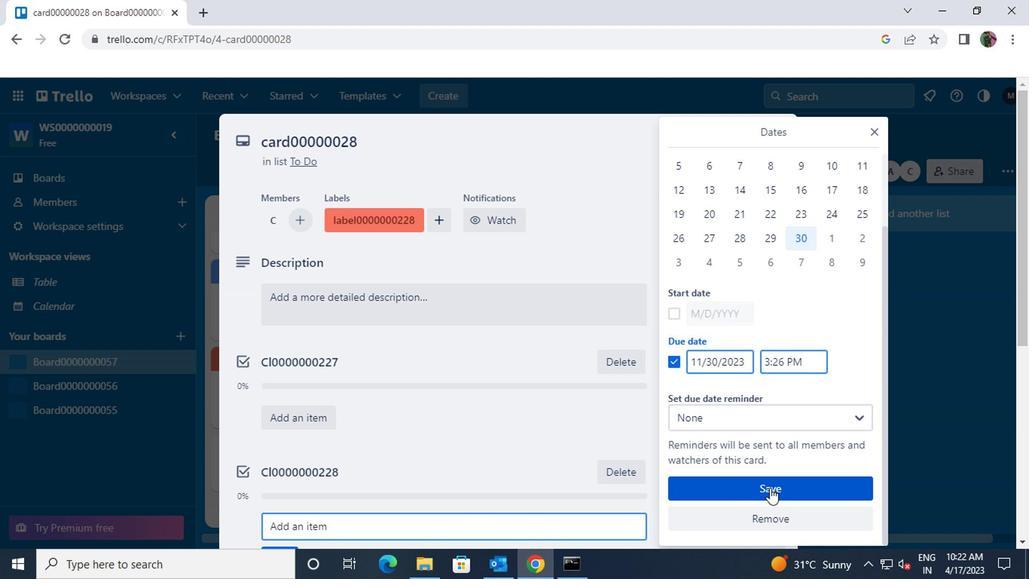 
